 Task: Search for 'strategic initiatives' in the email application and review the results.
Action: Mouse moved to (335, 38)
Screenshot: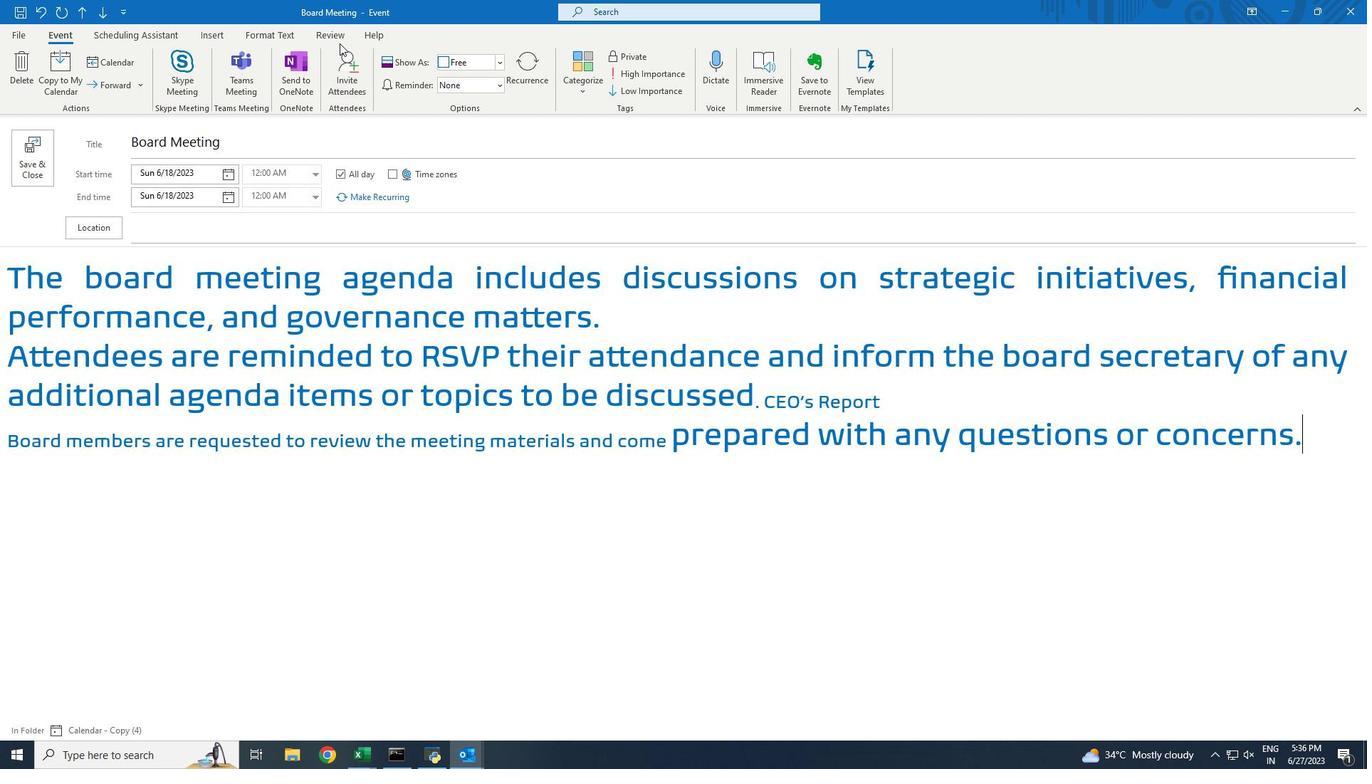 
Action: Mouse pressed left at (335, 38)
Screenshot: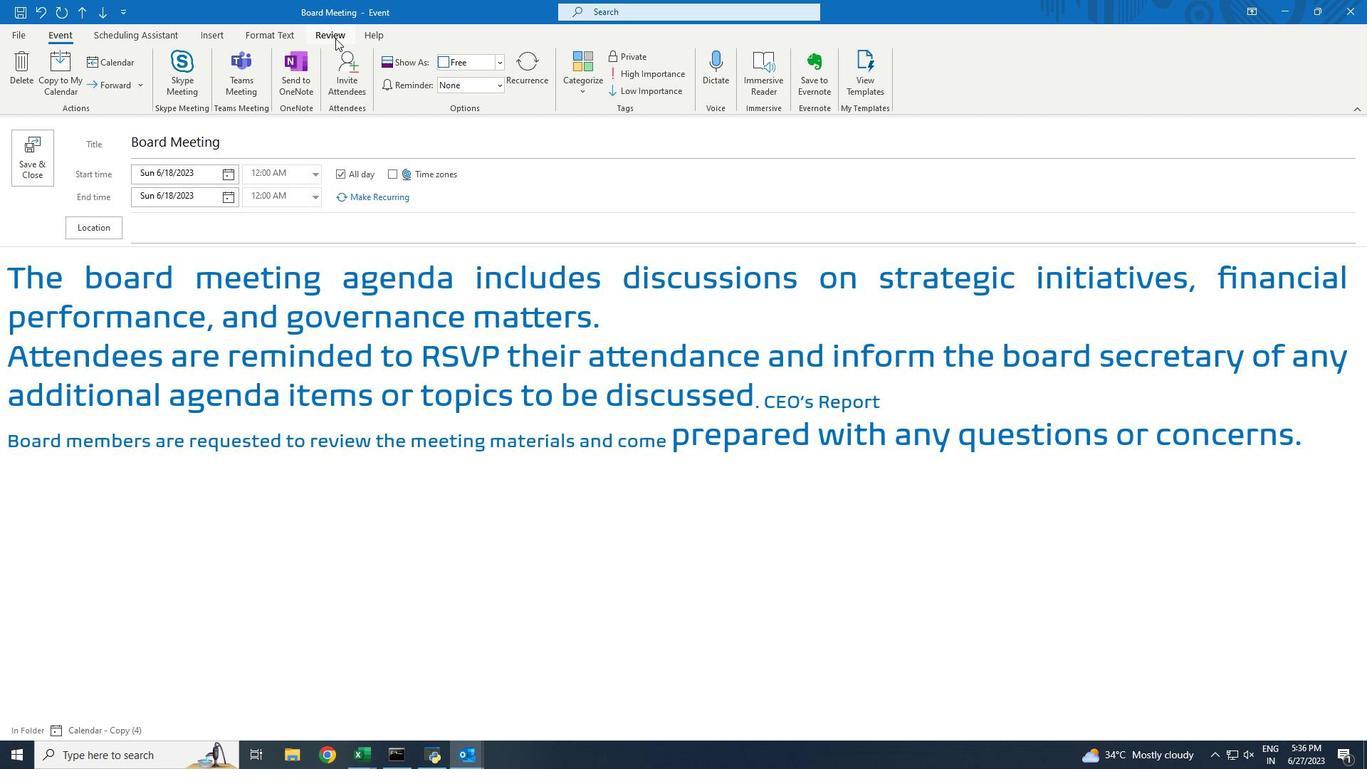 
Action: Mouse moved to (291, 75)
Screenshot: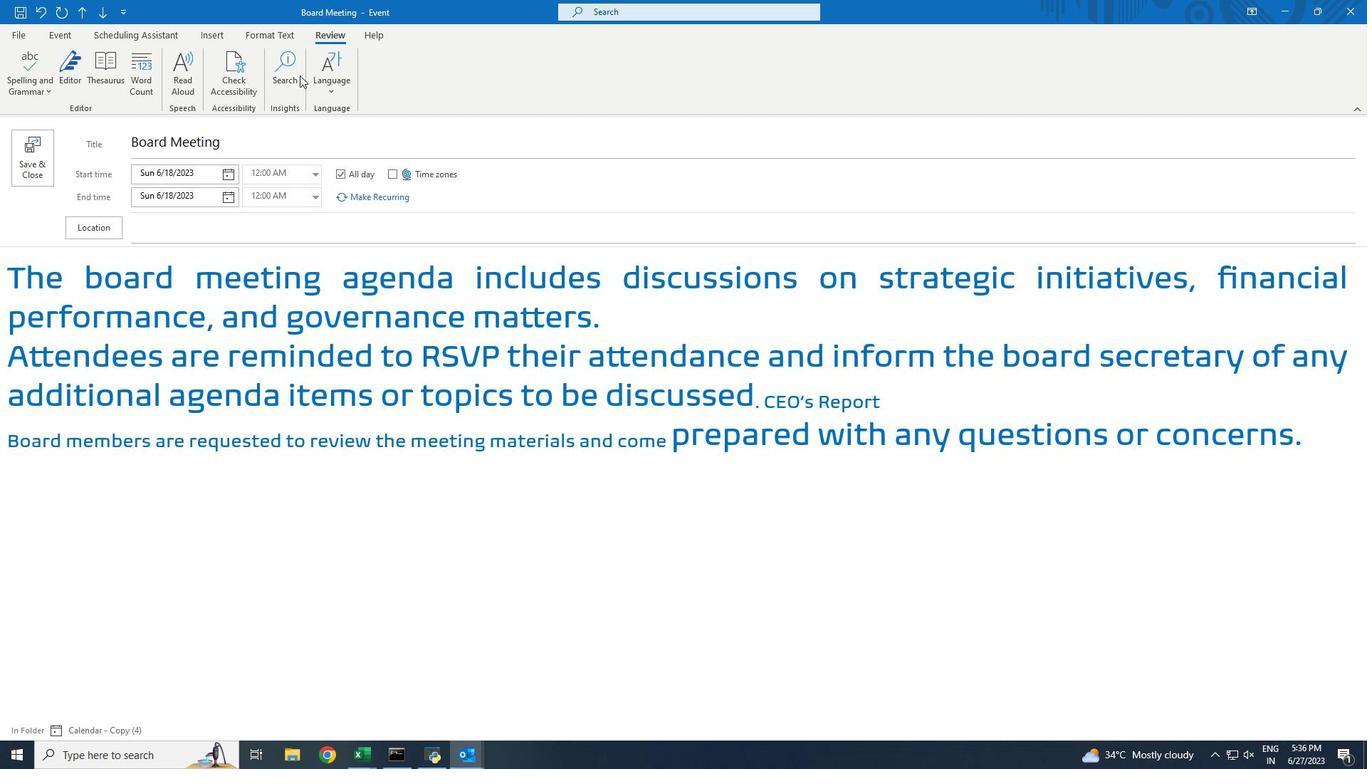 
Action: Mouse pressed left at (291, 75)
Screenshot: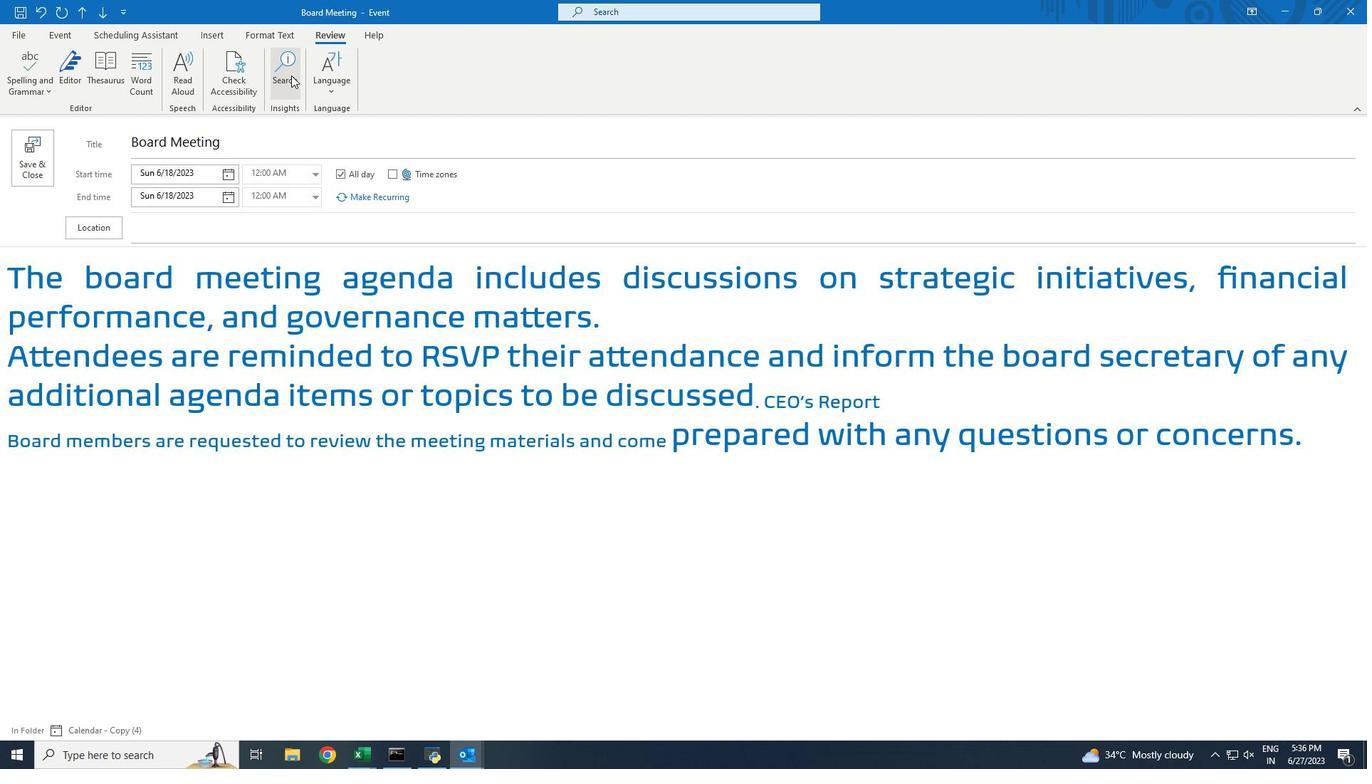 
Action: Mouse moved to (1199, 155)
Screenshot: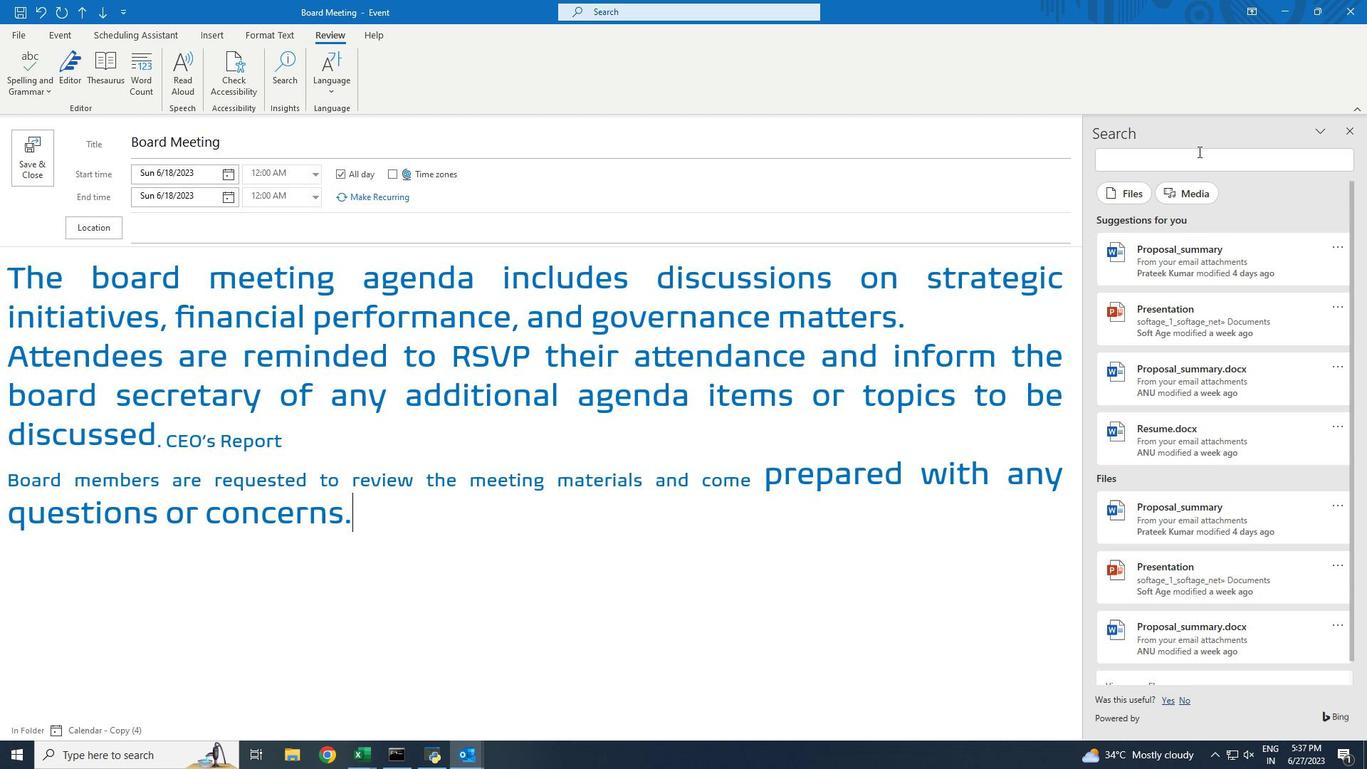 
Action: Mouse pressed left at (1199, 155)
Screenshot: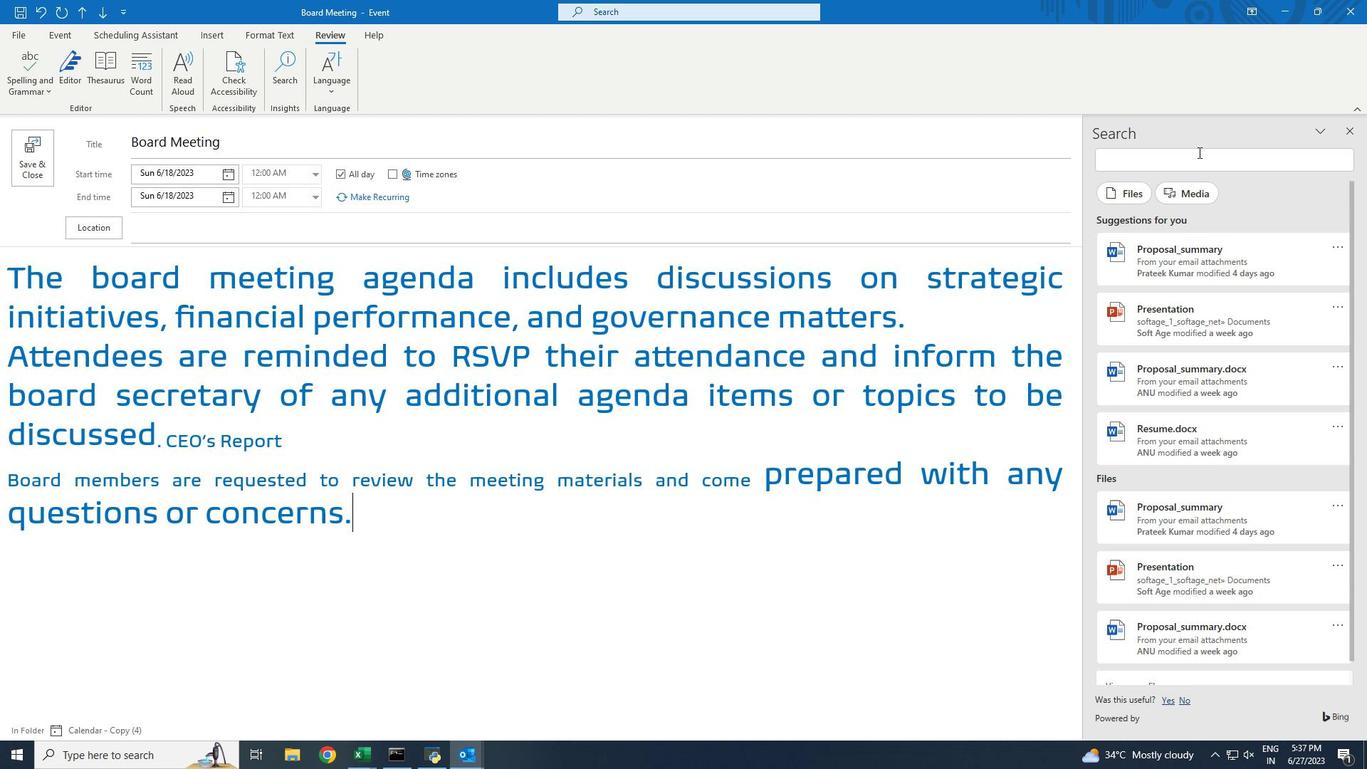 
Action: Key pressed strategic<Key.space>initiatives
Screenshot: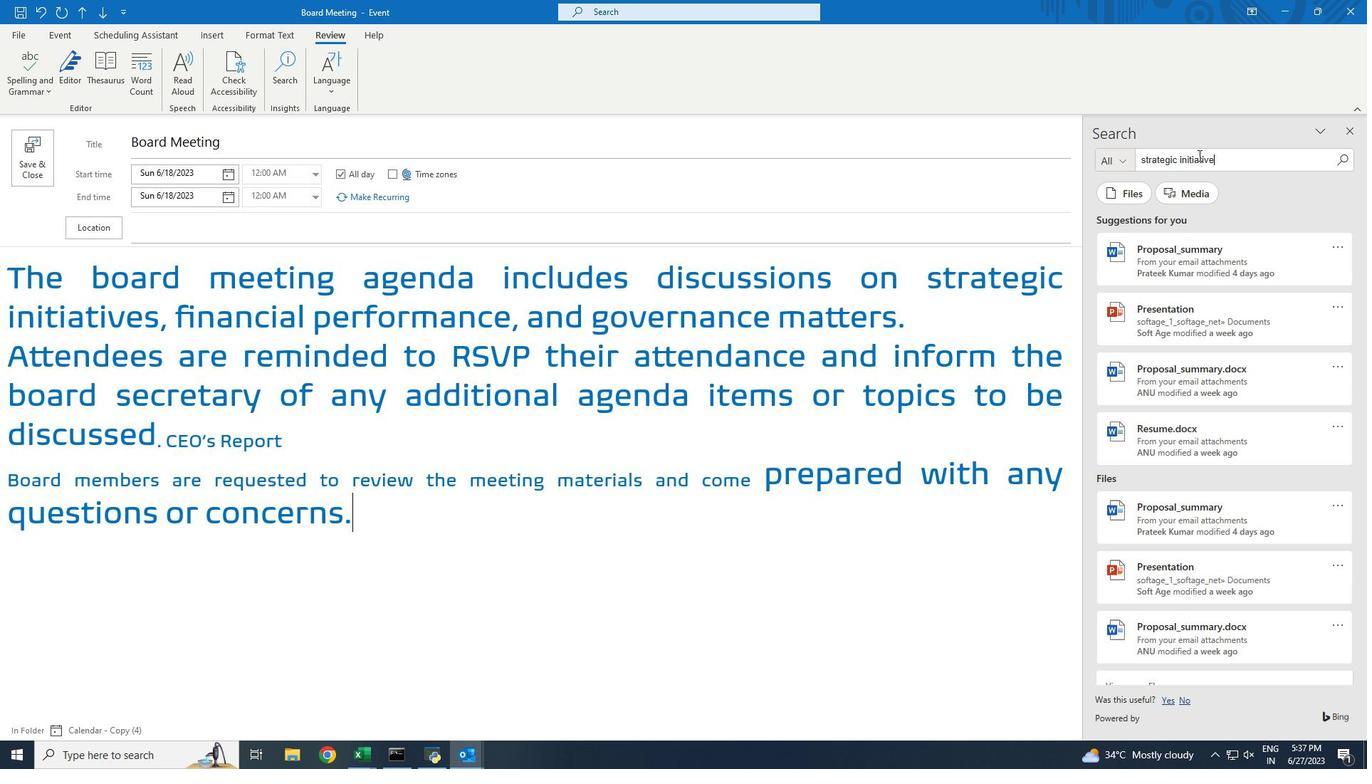 
Action: Mouse moved to (1336, 156)
Screenshot: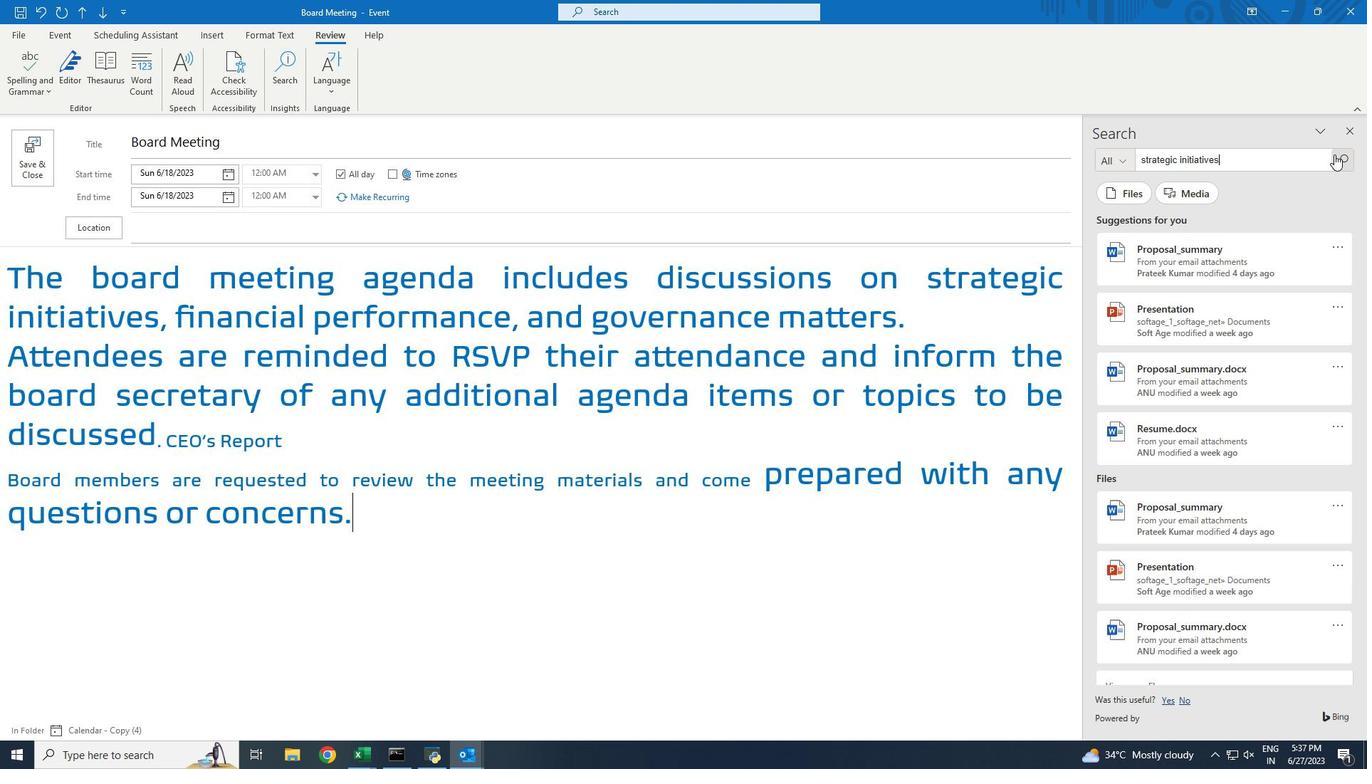 
Action: Mouse pressed left at (1336, 156)
Screenshot: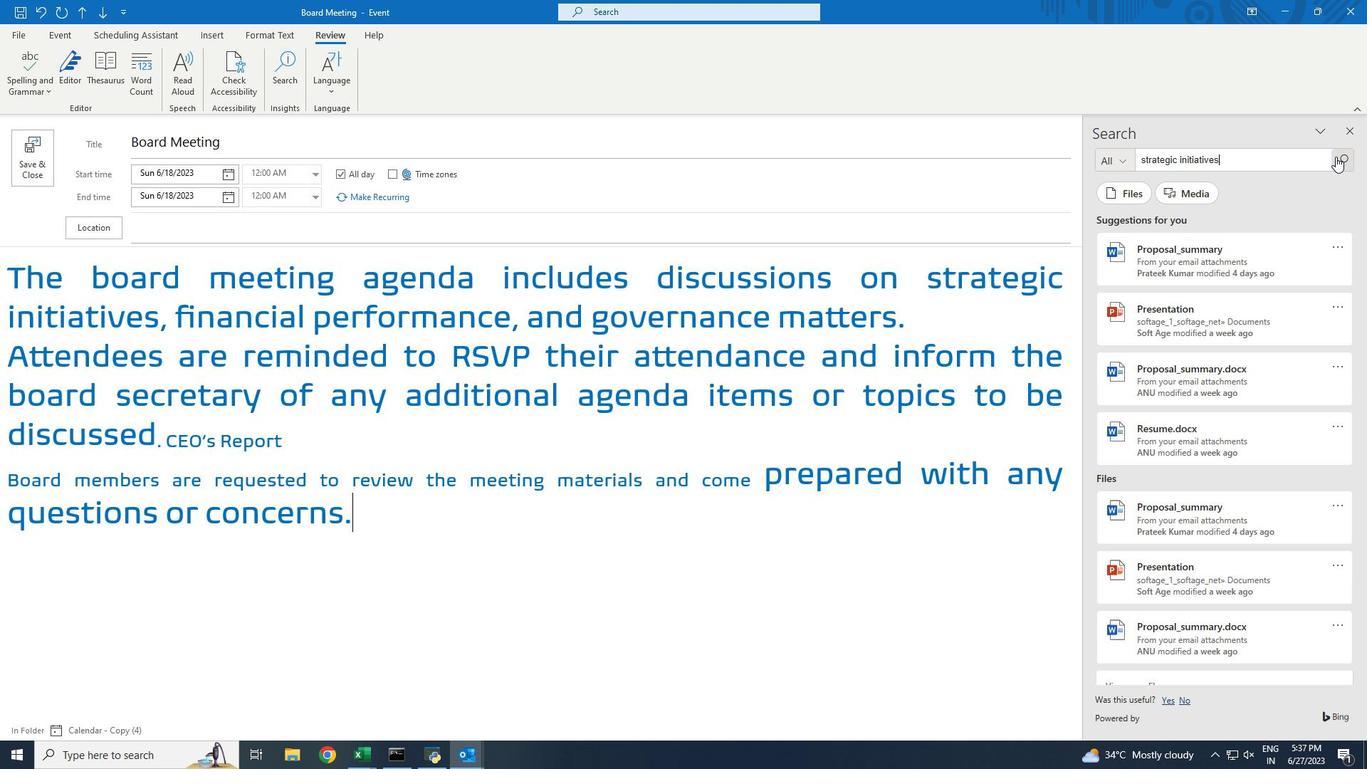
